 Task: Start in the project BridgeForge the sprint 'Rapid Rampage', with a duration of 1 week. Start in the project BridgeForge the sprint 'Rapid Rampage', with a duration of 3 weeks. Start in the project BridgeForge the sprint 'Rapid Rampage', with a duration of 2 weeks
Action: Mouse moved to (191, 59)
Screenshot: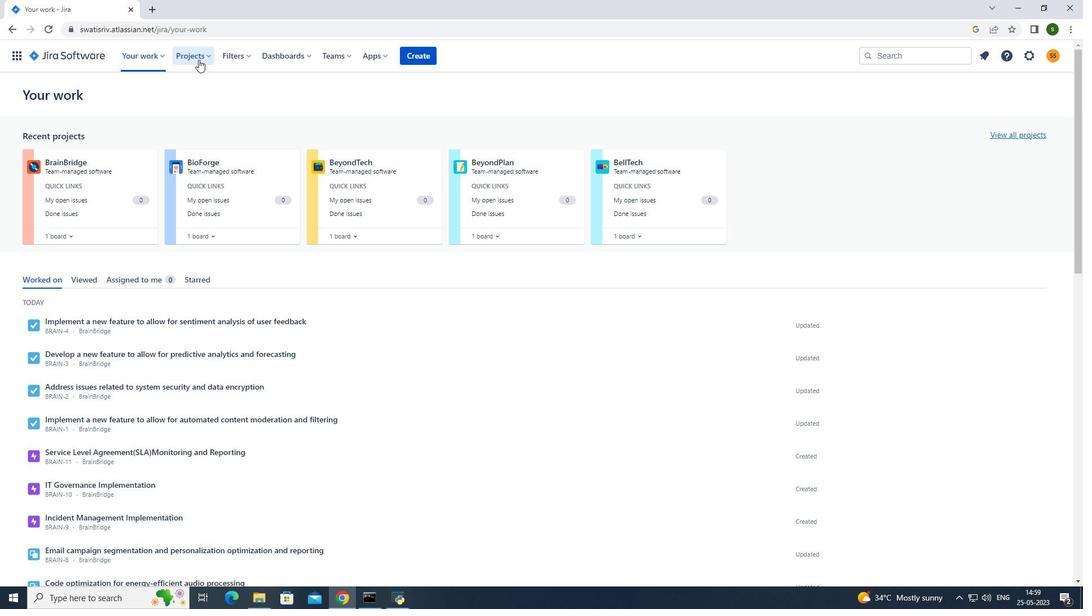
Action: Mouse pressed left at (191, 59)
Screenshot: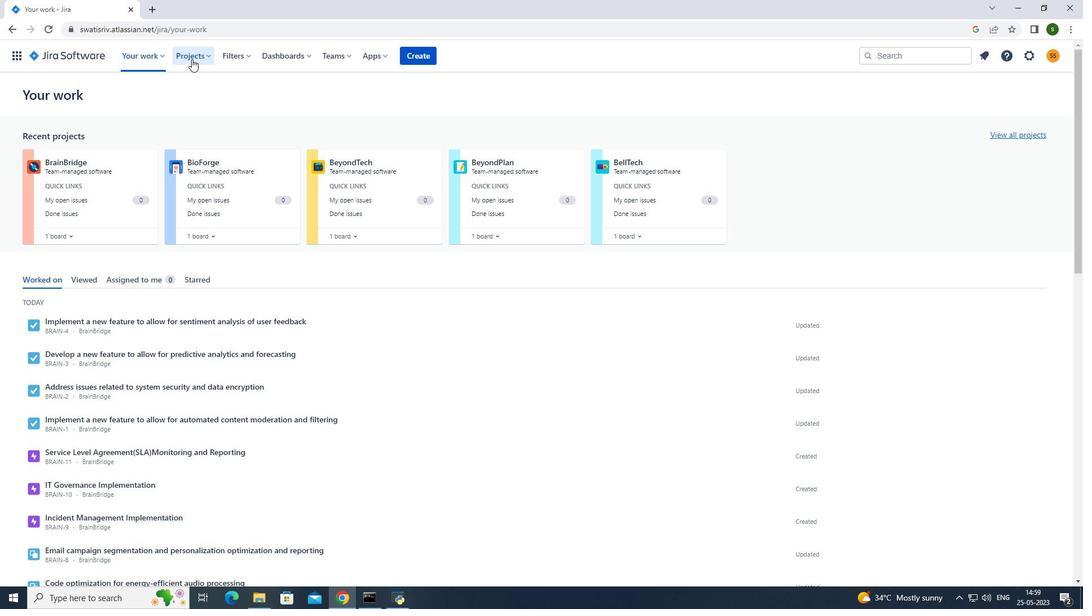 
Action: Mouse moved to (217, 103)
Screenshot: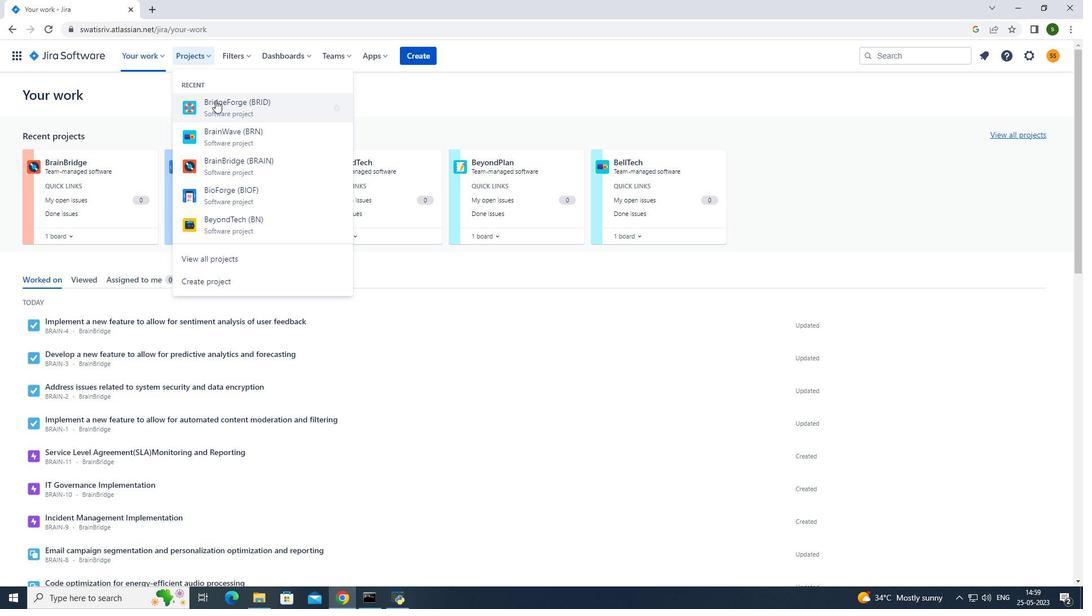 
Action: Mouse pressed left at (217, 103)
Screenshot: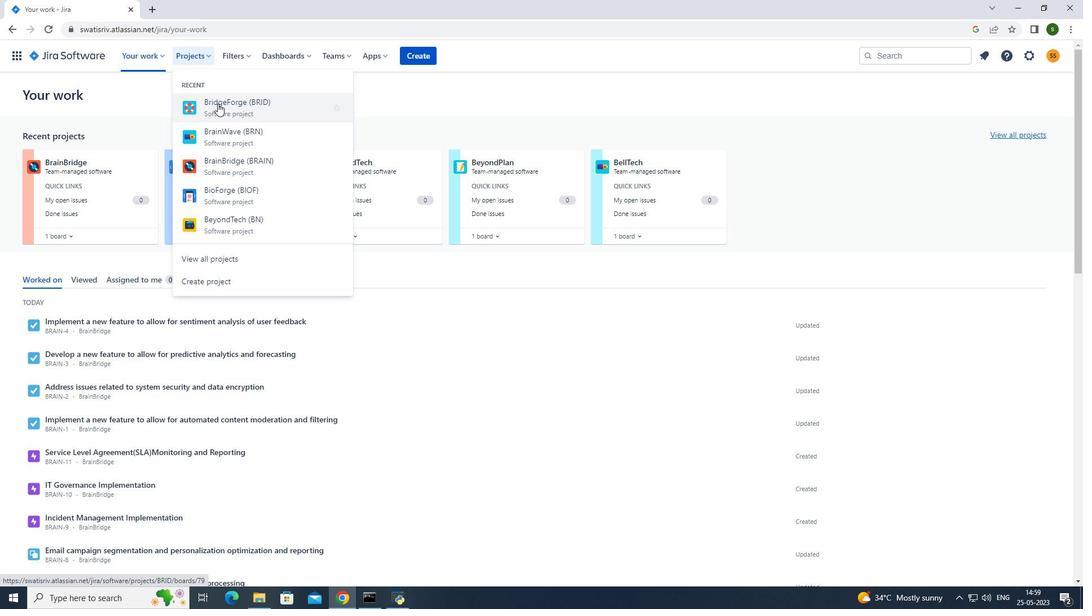 
Action: Mouse moved to (83, 169)
Screenshot: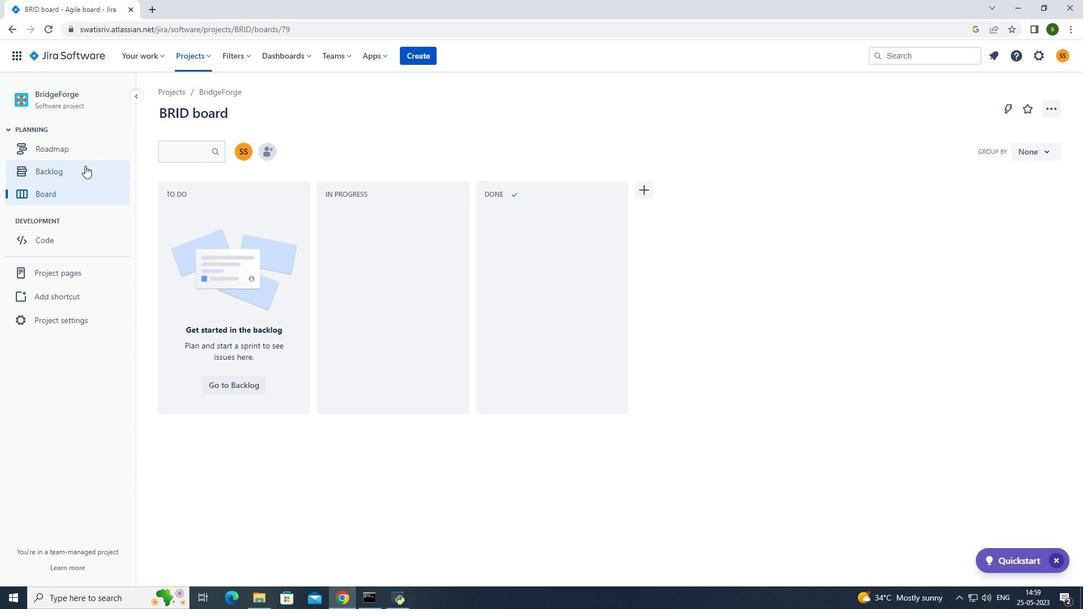 
Action: Mouse pressed left at (83, 169)
Screenshot: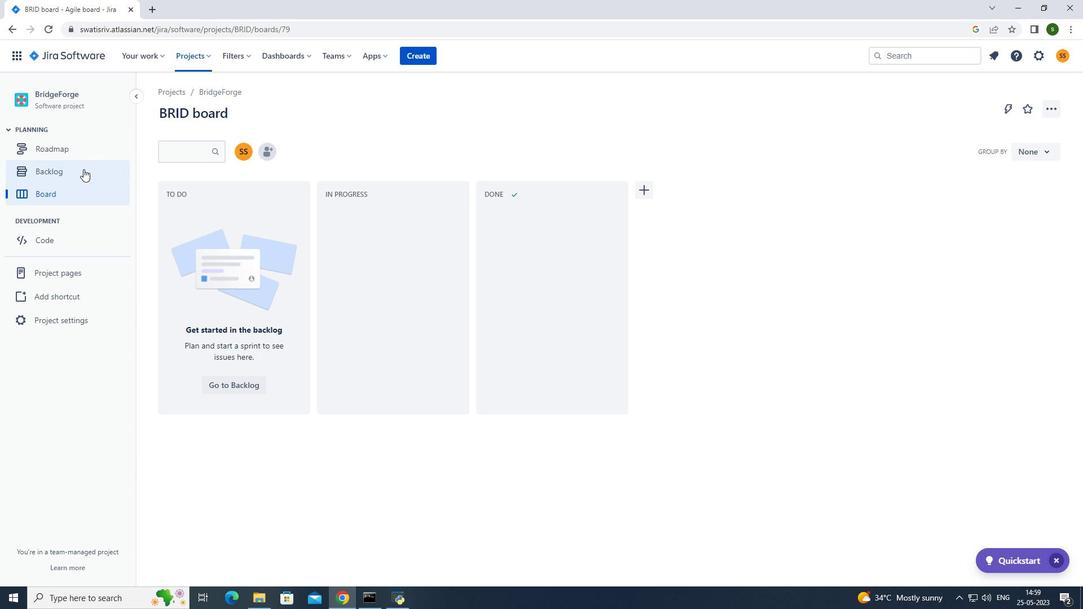 
Action: Mouse moved to (982, 176)
Screenshot: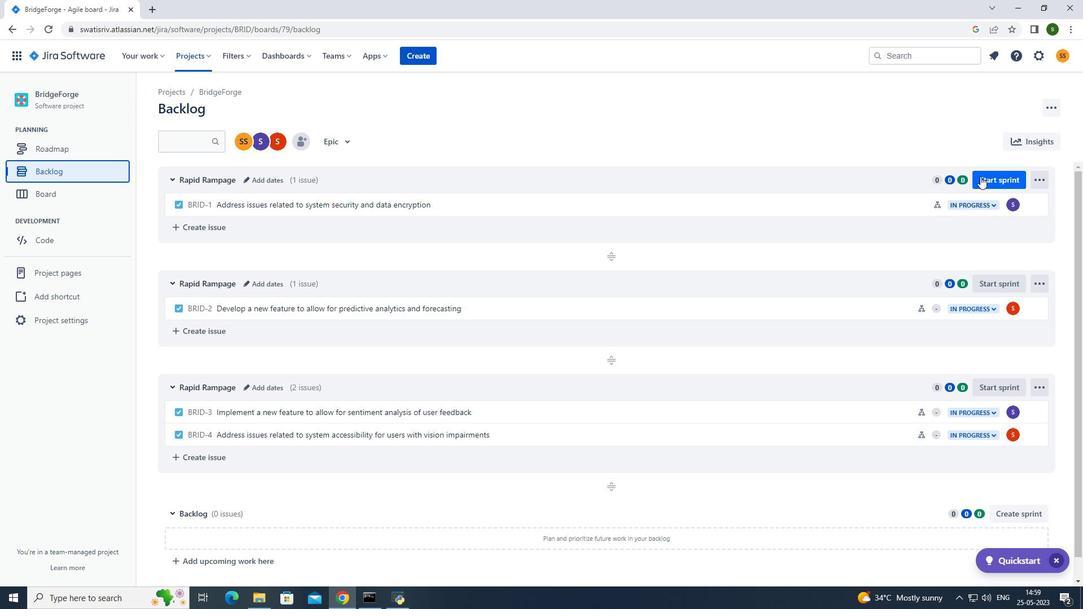 
Action: Mouse pressed left at (982, 176)
Screenshot: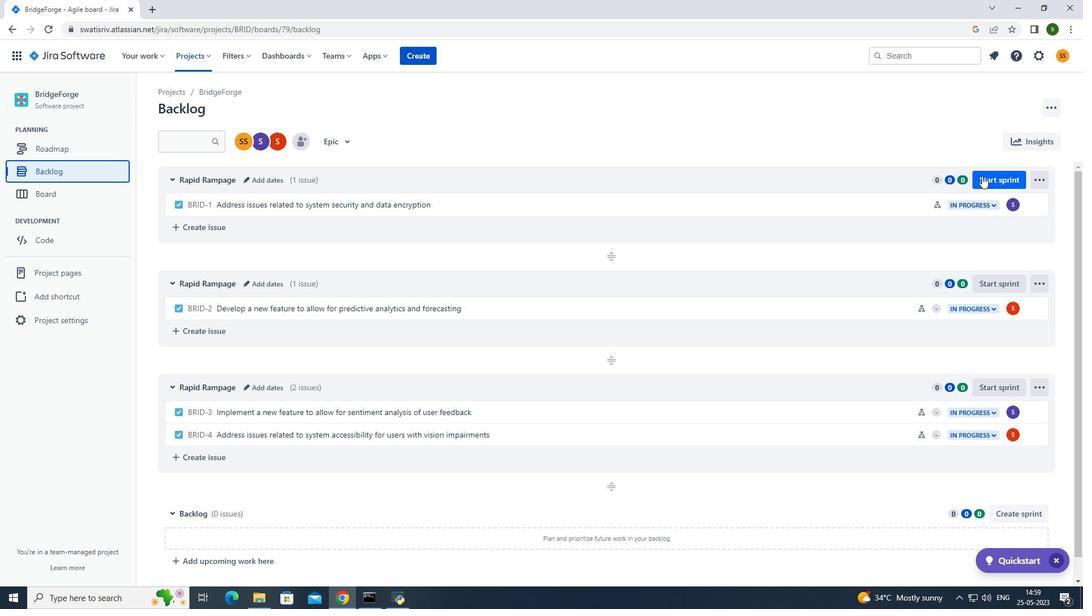 
Action: Mouse moved to (492, 196)
Screenshot: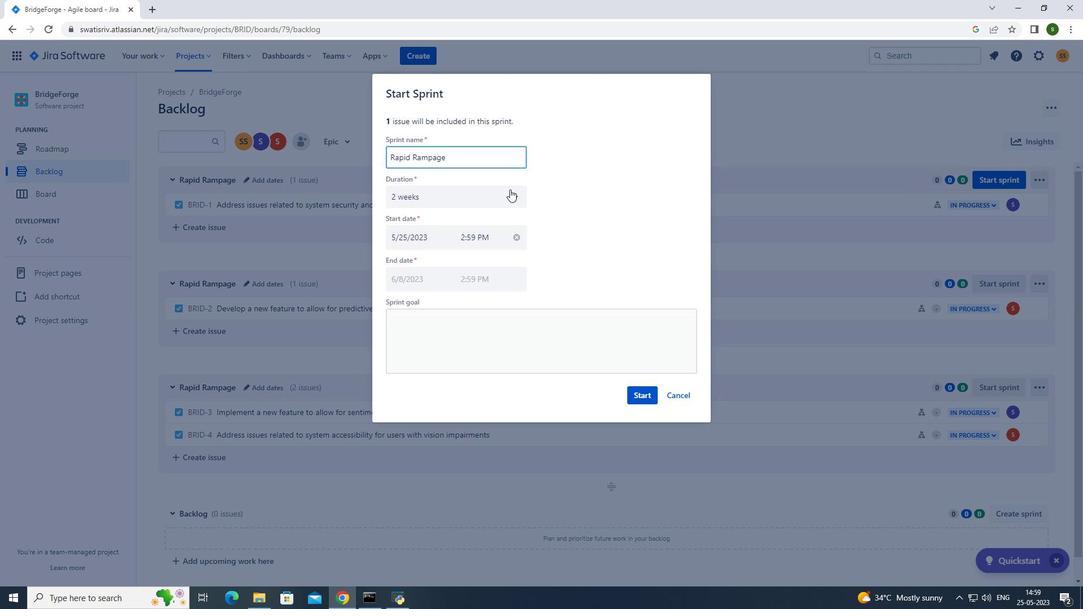 
Action: Mouse pressed left at (492, 196)
Screenshot: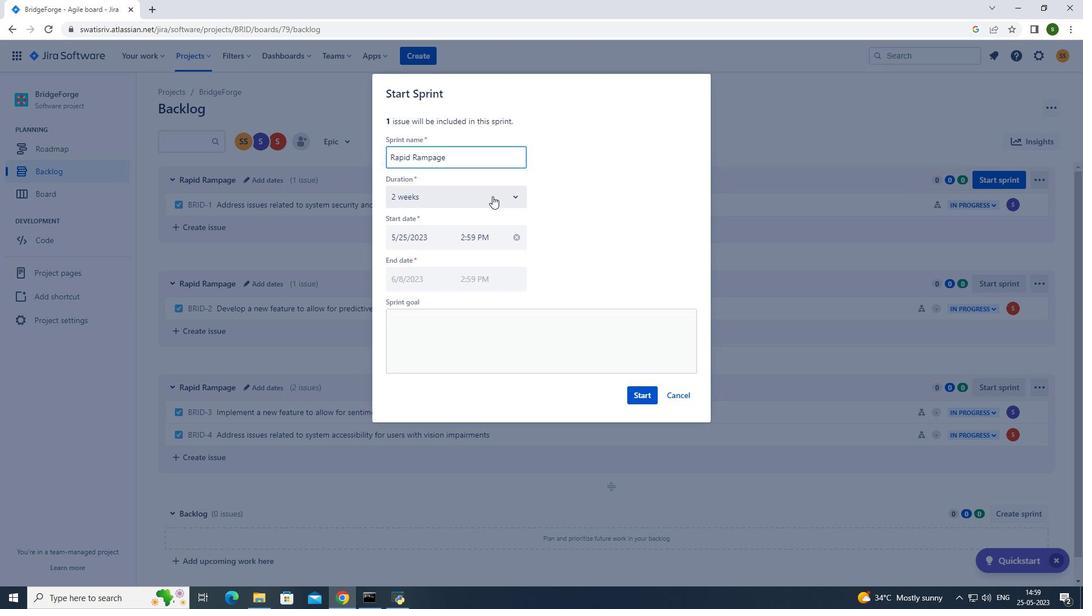 
Action: Mouse moved to (468, 225)
Screenshot: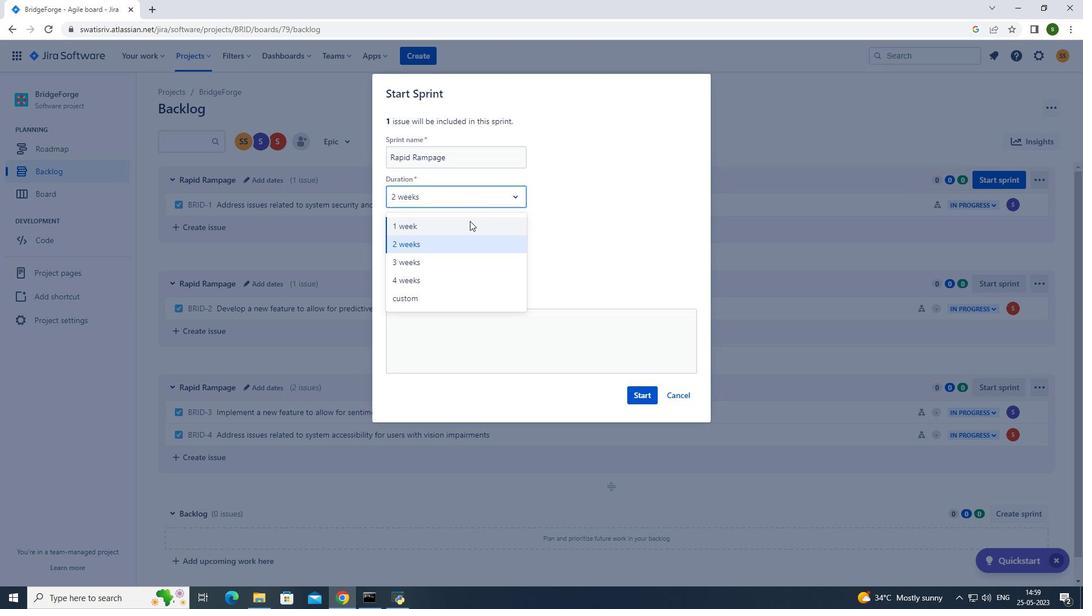 
Action: Mouse pressed left at (468, 225)
Screenshot: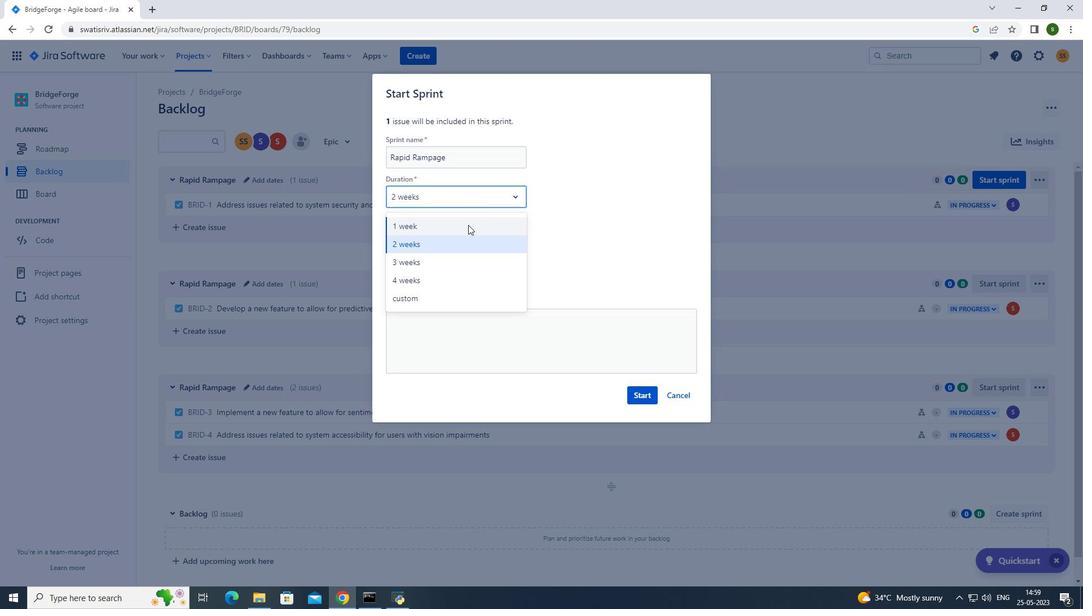 
Action: Mouse moved to (632, 397)
Screenshot: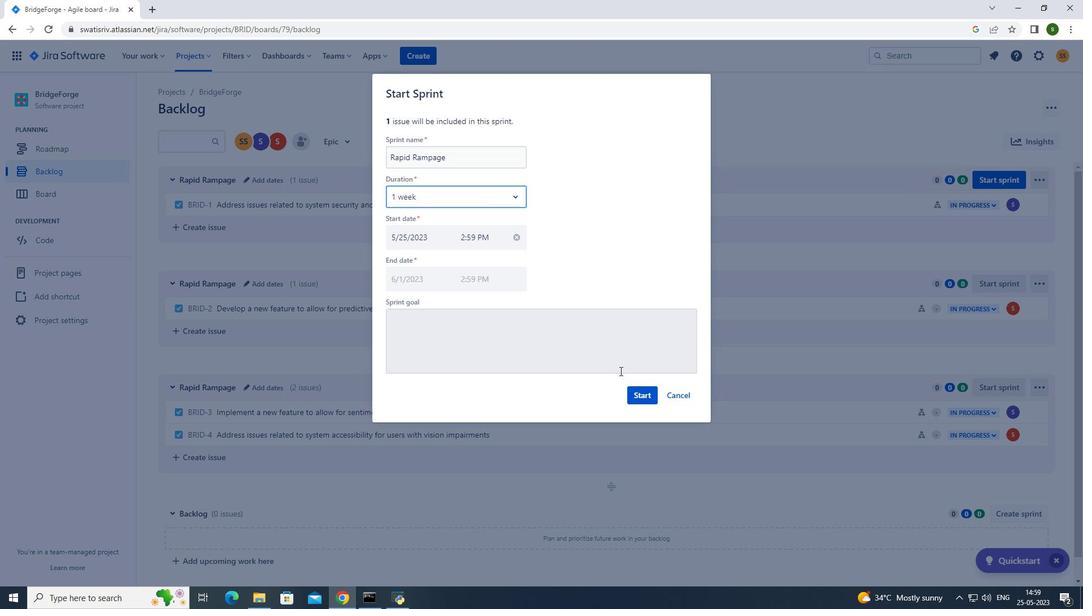 
Action: Mouse pressed left at (632, 397)
Screenshot: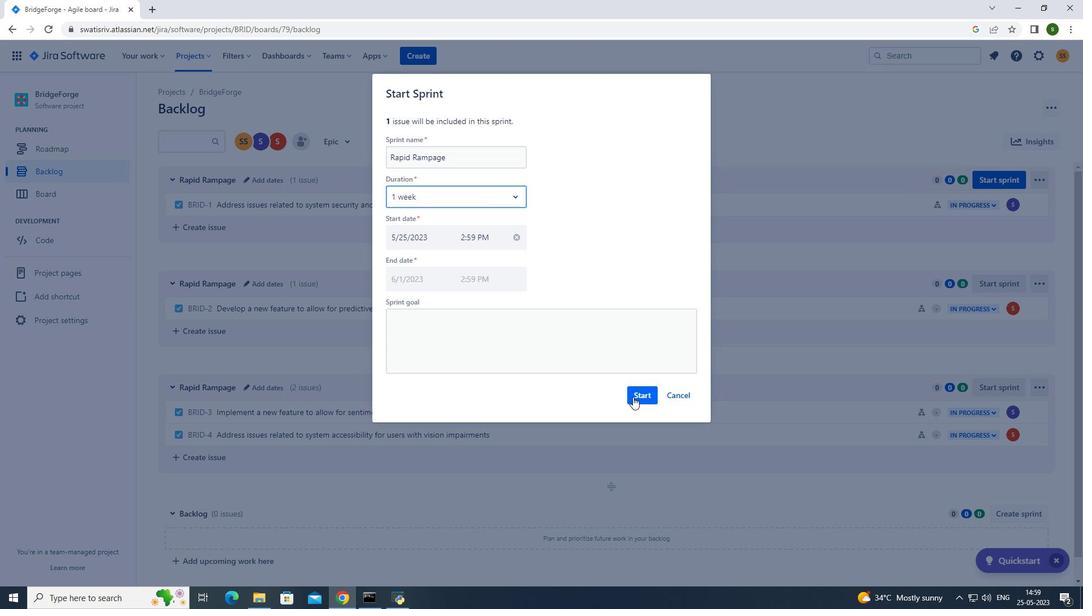 
Action: Mouse moved to (201, 58)
Screenshot: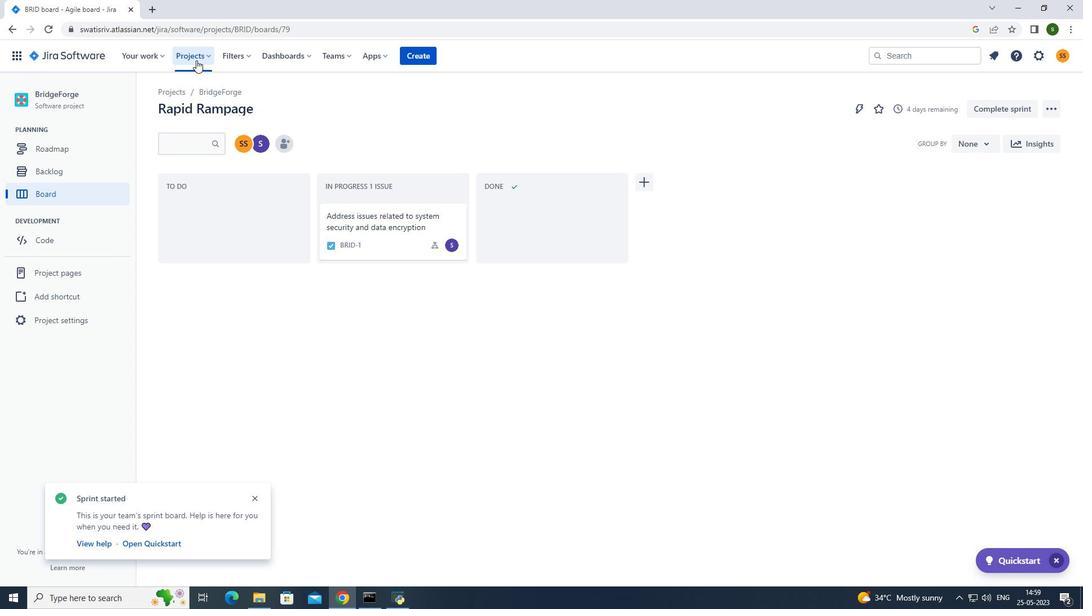 
Action: Mouse pressed left at (201, 58)
Screenshot: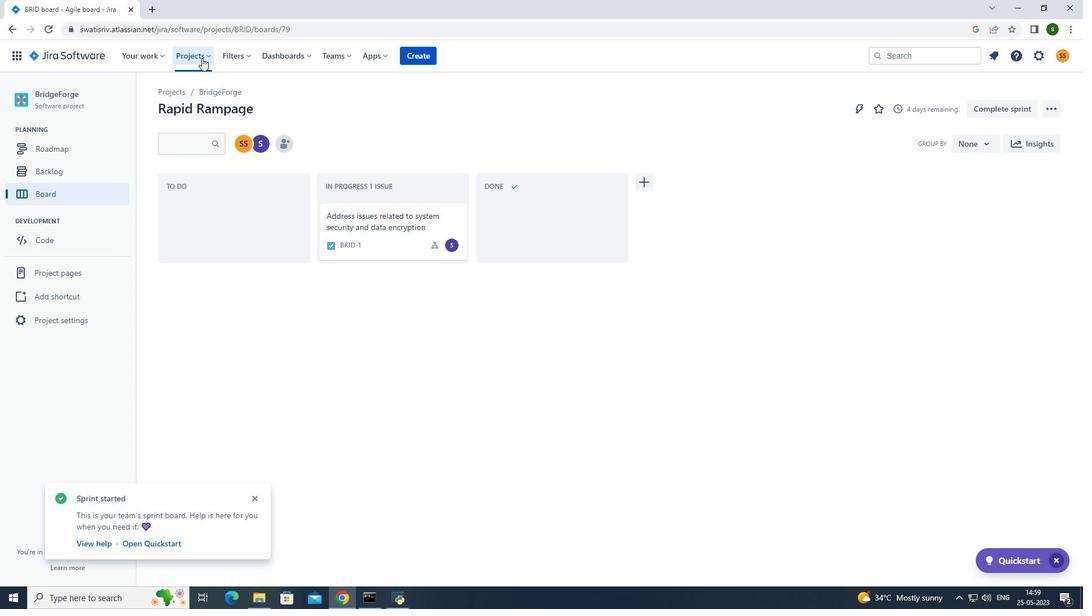 
Action: Mouse moved to (229, 110)
Screenshot: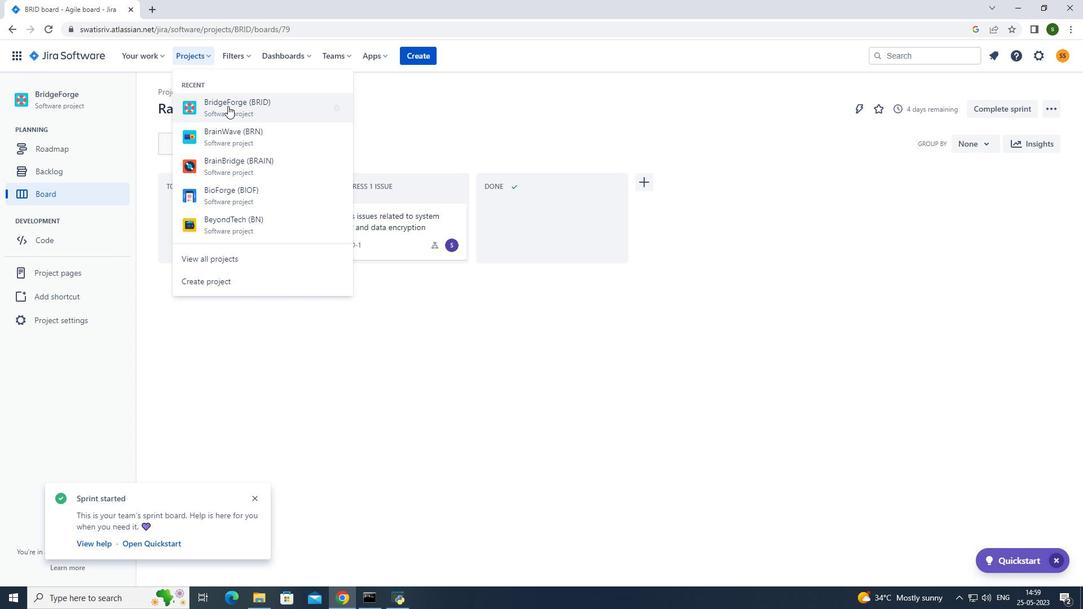 
Action: Mouse pressed left at (229, 110)
Screenshot: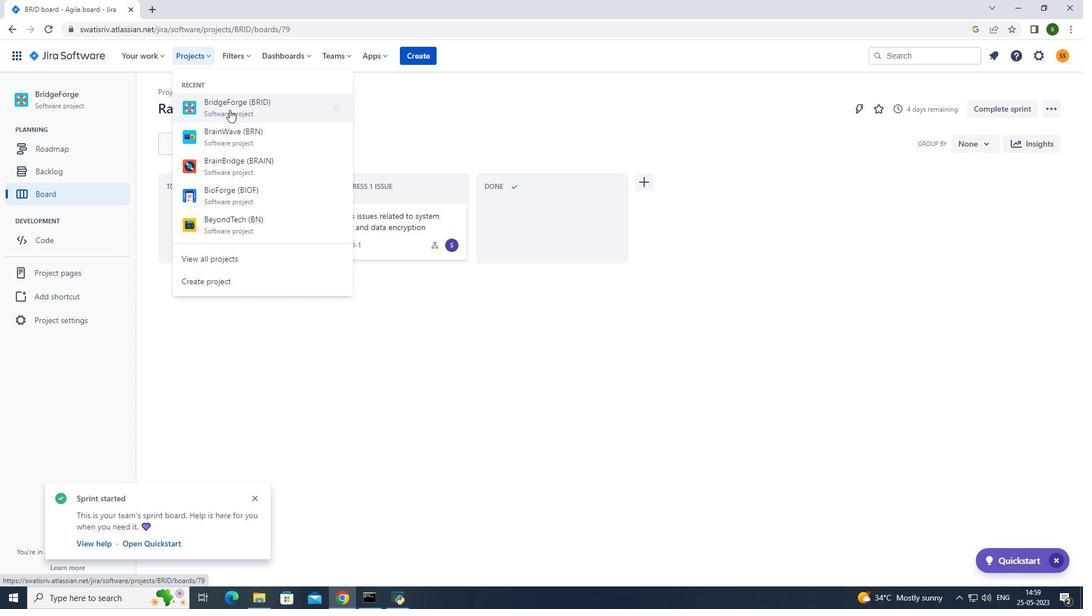 
Action: Mouse moved to (104, 171)
Screenshot: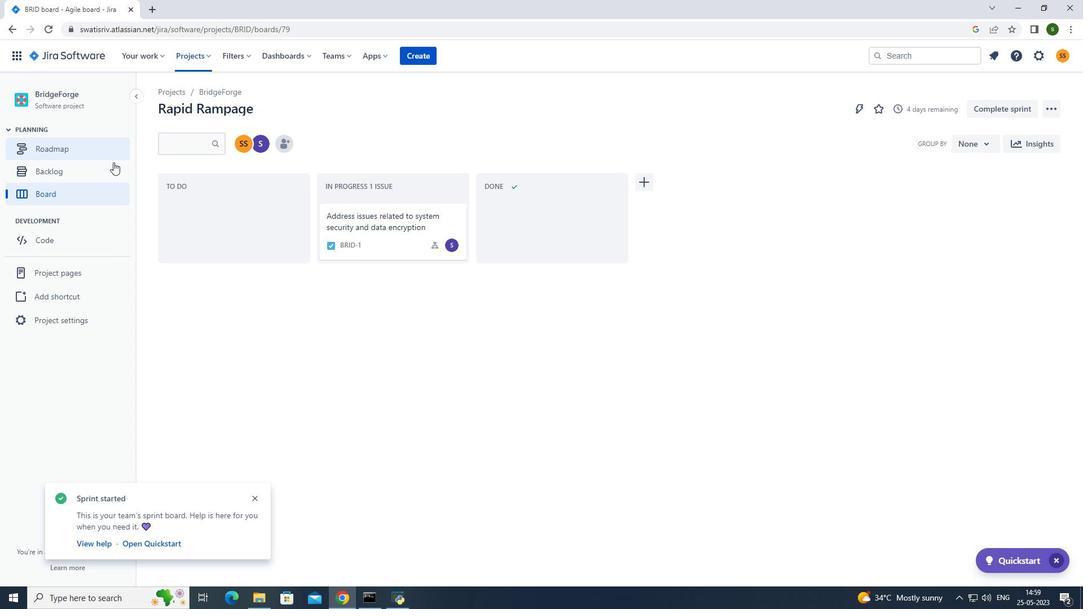 
Action: Mouse pressed left at (104, 171)
Screenshot: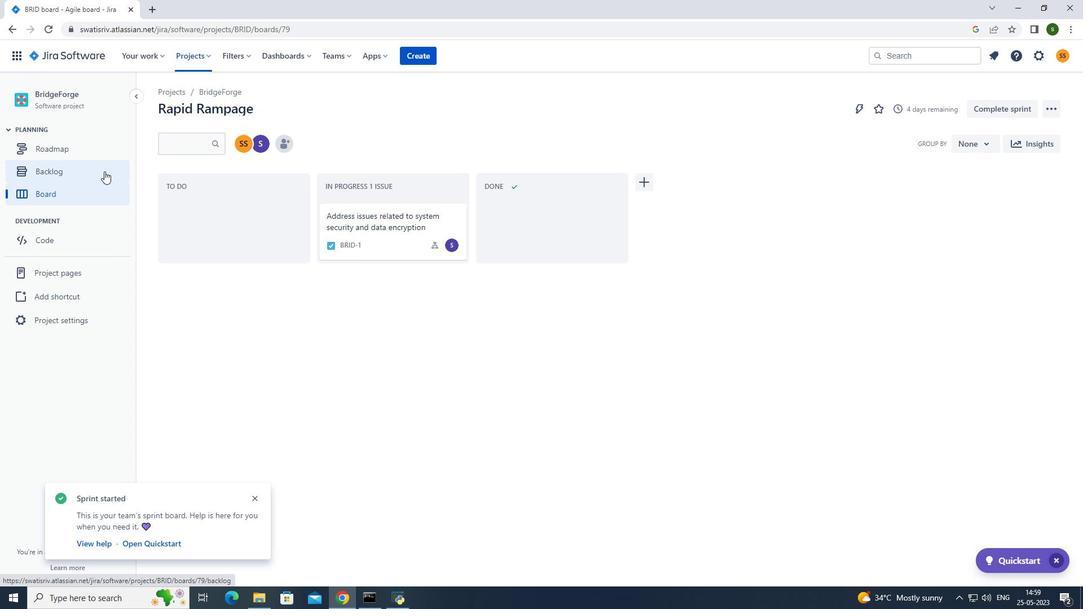 
Action: Mouse moved to (991, 278)
Screenshot: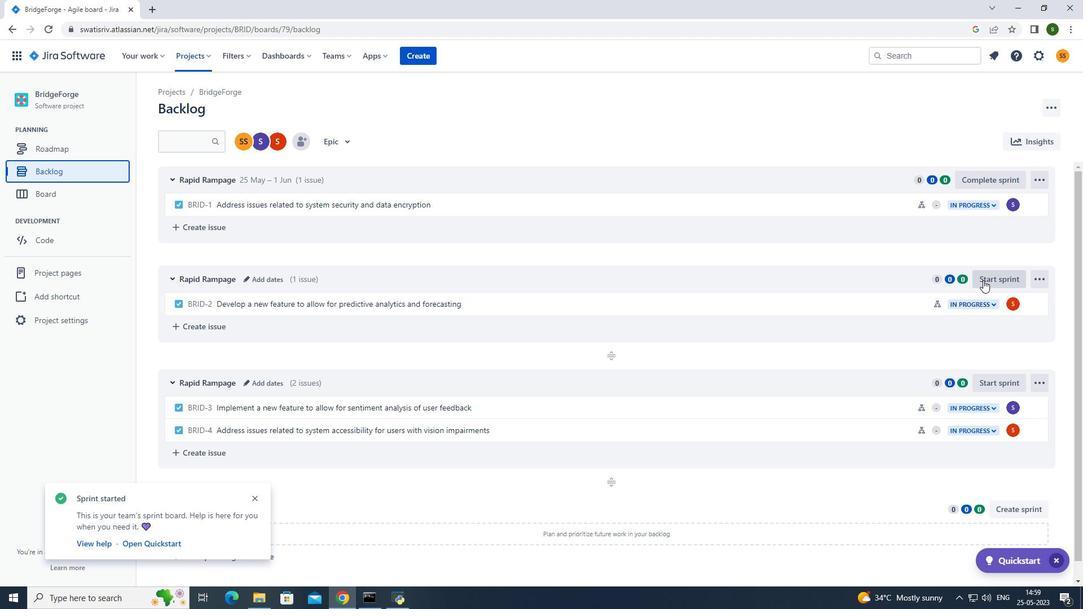 
Action: Mouse pressed left at (991, 278)
Screenshot: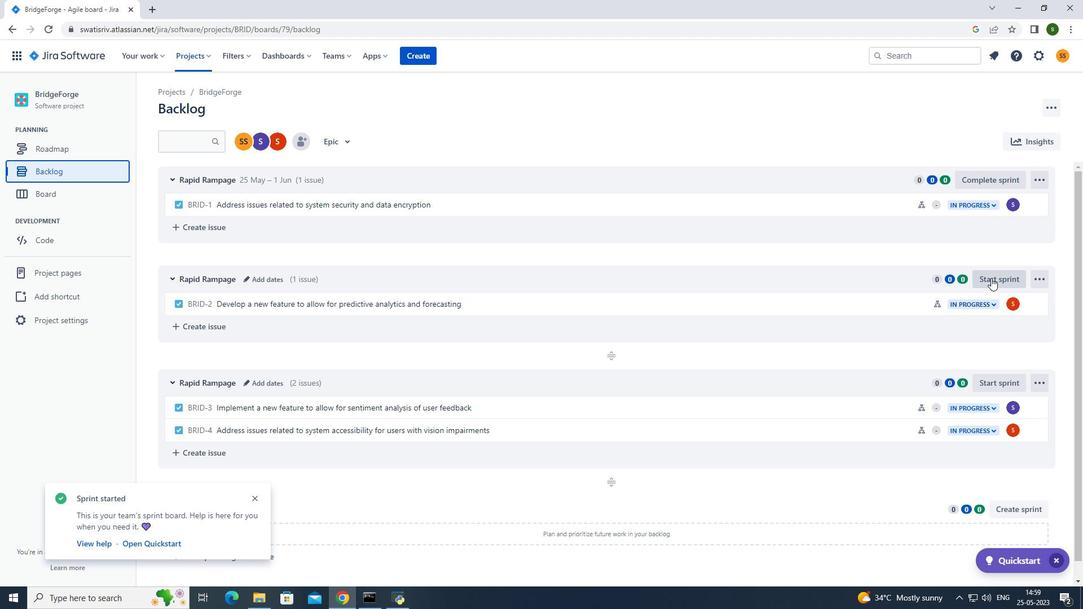 
Action: Mouse moved to (481, 194)
Screenshot: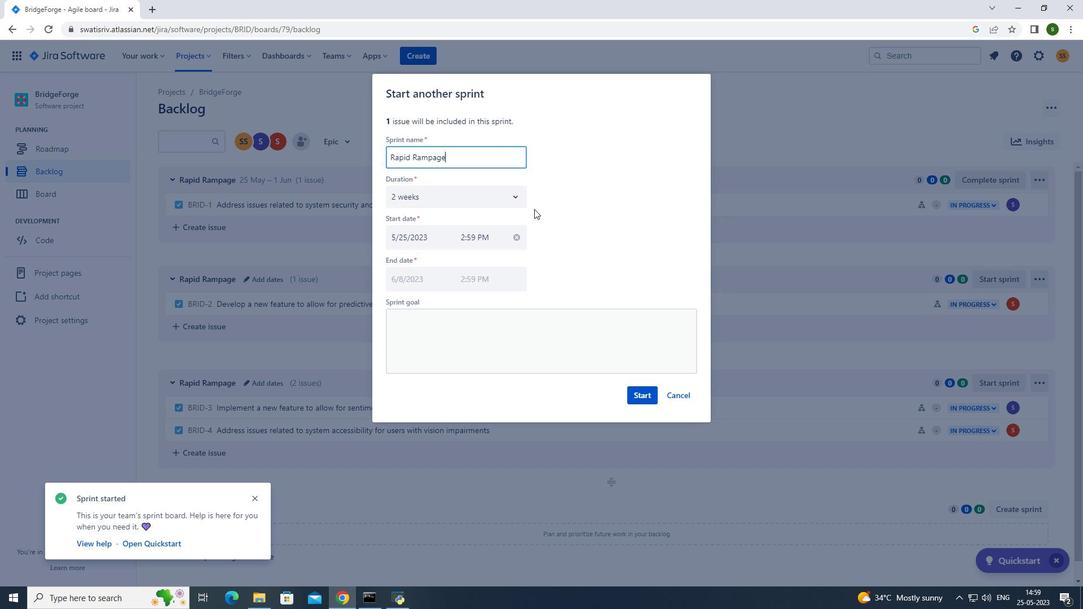 
Action: Mouse pressed left at (481, 194)
Screenshot: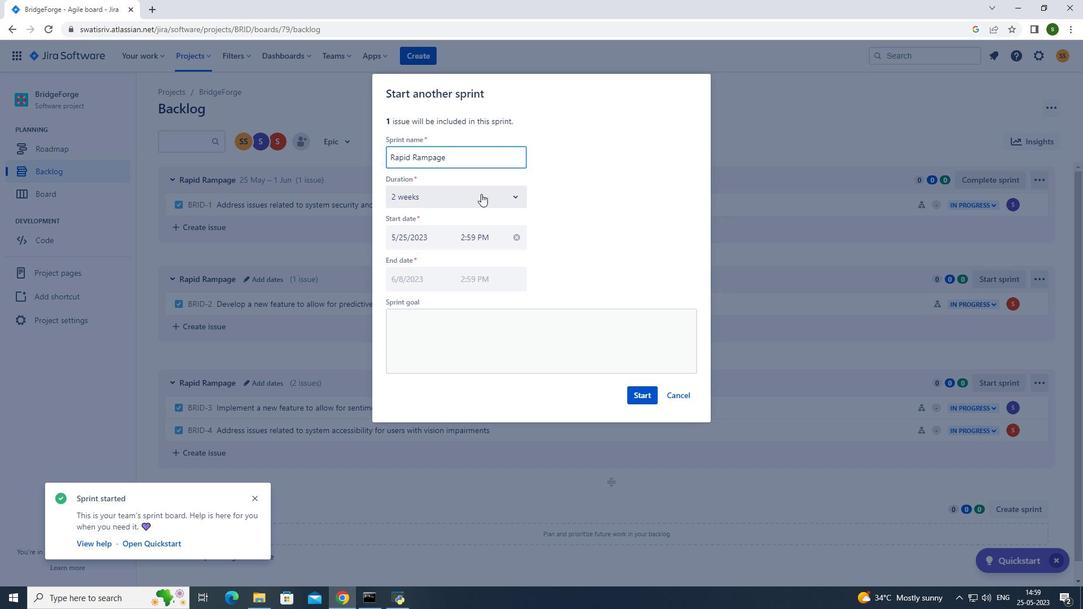 
Action: Mouse moved to (437, 265)
Screenshot: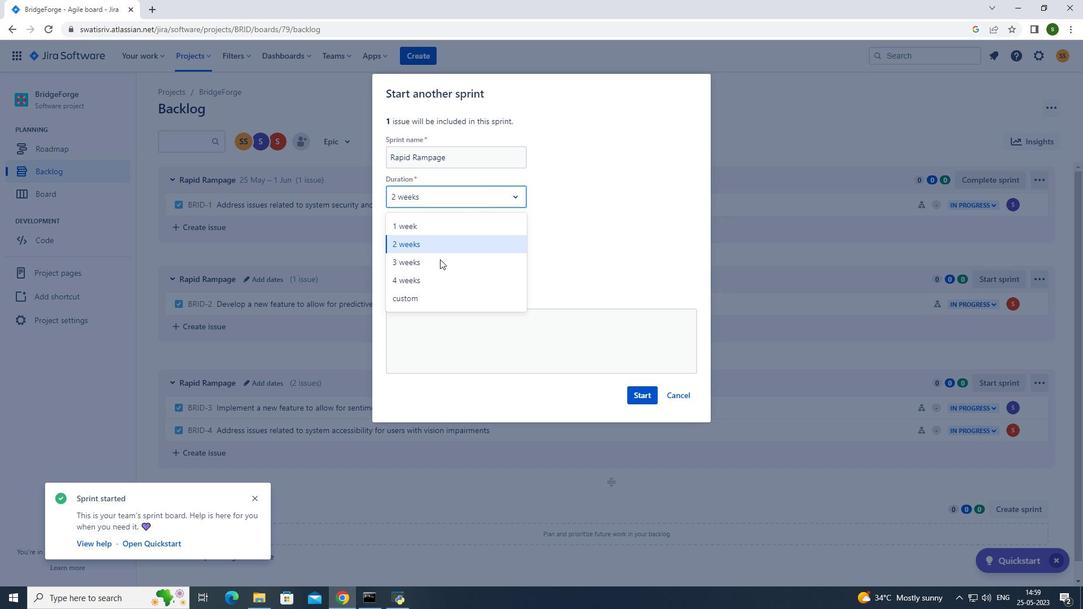 
Action: Mouse pressed left at (437, 265)
Screenshot: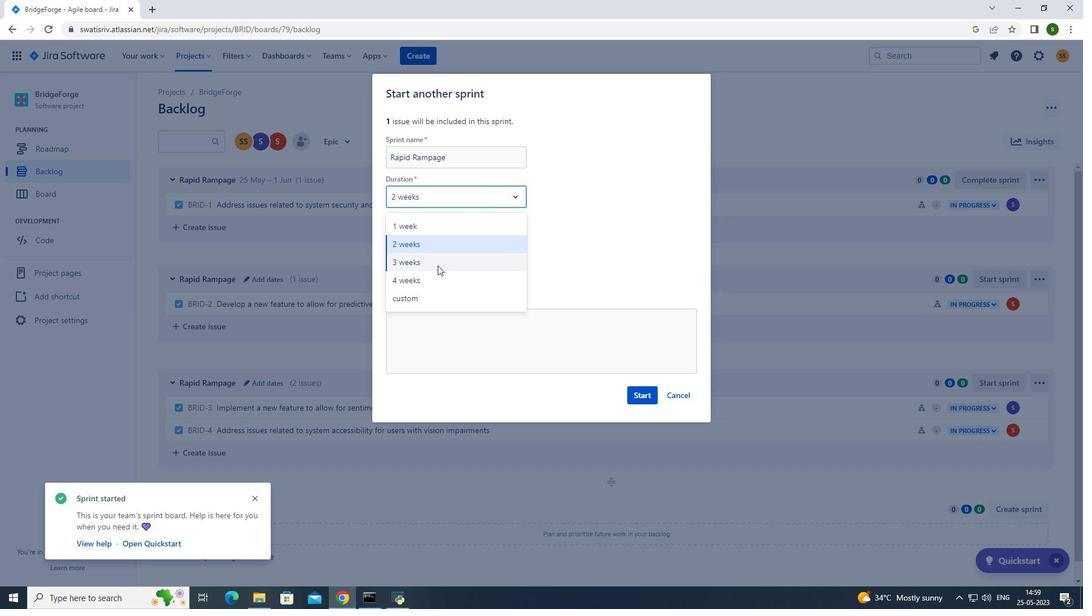 
Action: Mouse moved to (641, 395)
Screenshot: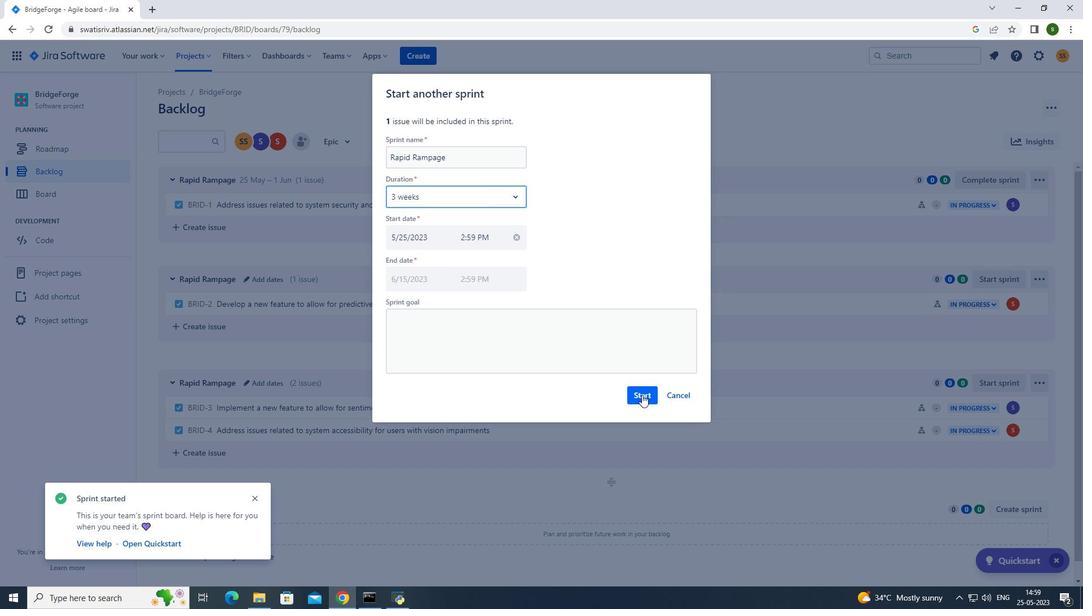
Action: Mouse pressed left at (641, 395)
Screenshot: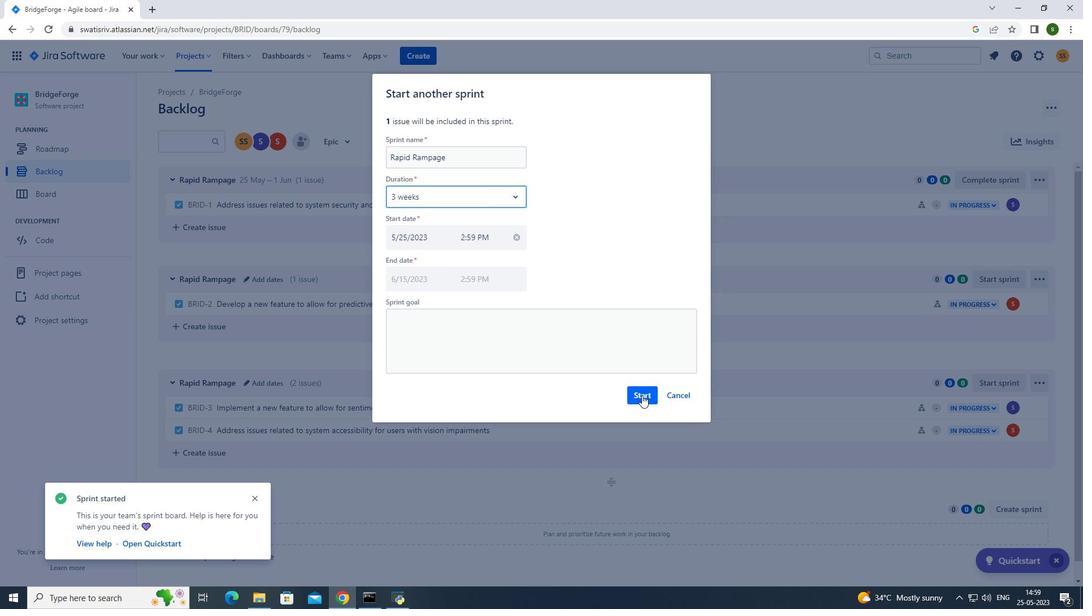 
Action: Mouse moved to (205, 55)
Screenshot: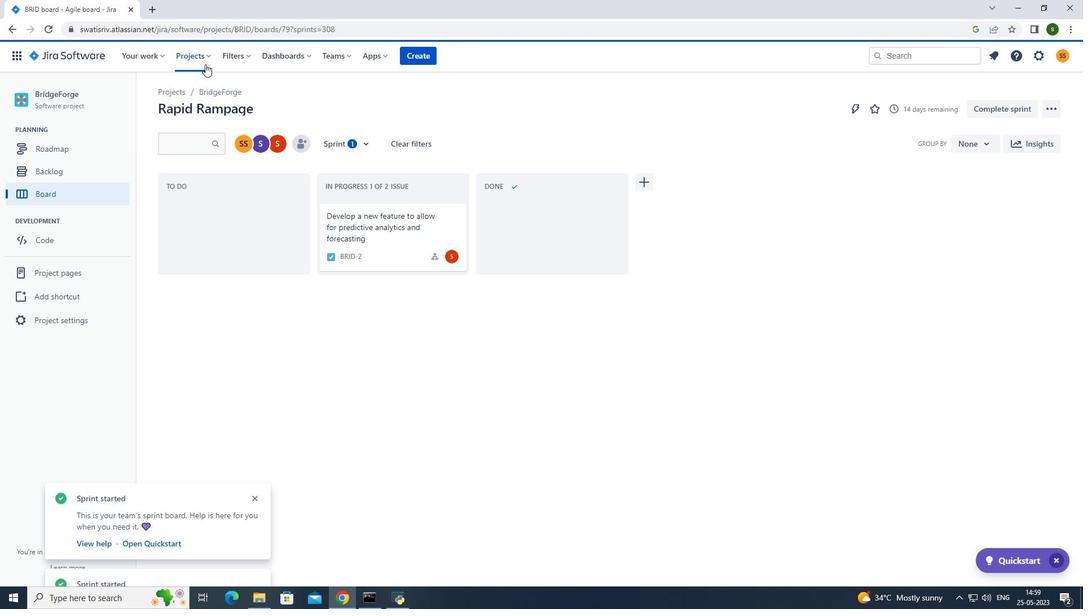 
Action: Mouse pressed left at (205, 55)
Screenshot: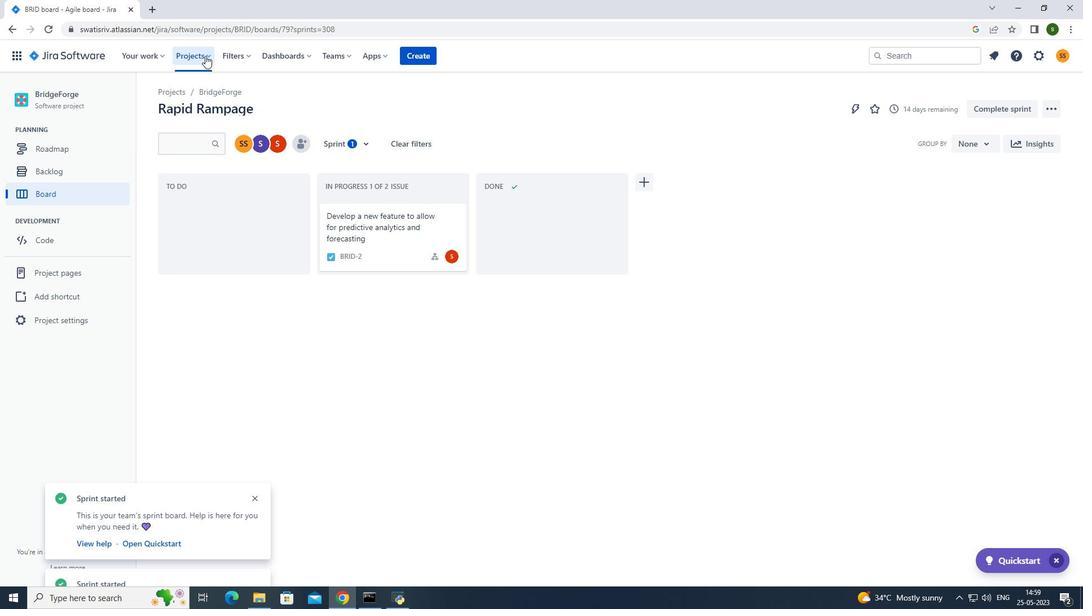 
Action: Mouse moved to (252, 110)
Screenshot: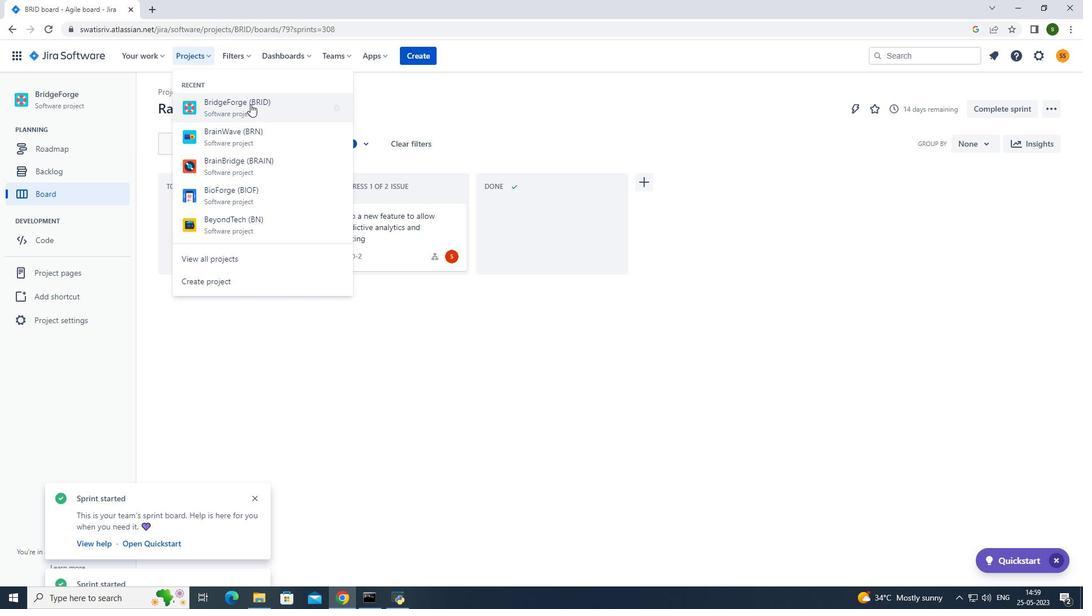 
Action: Mouse pressed left at (252, 110)
Screenshot: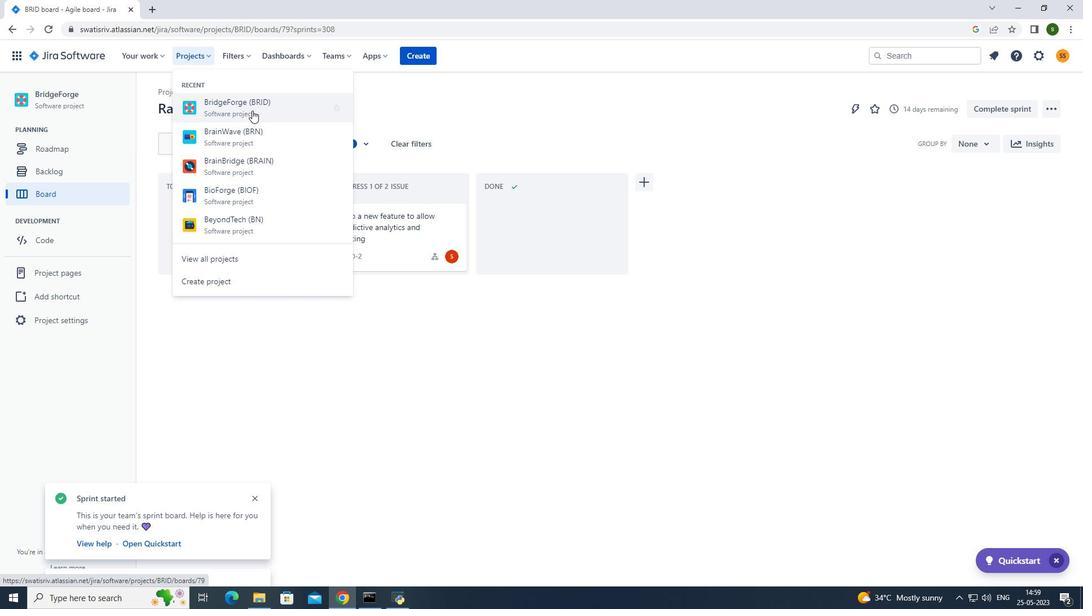 
Action: Mouse moved to (99, 177)
Screenshot: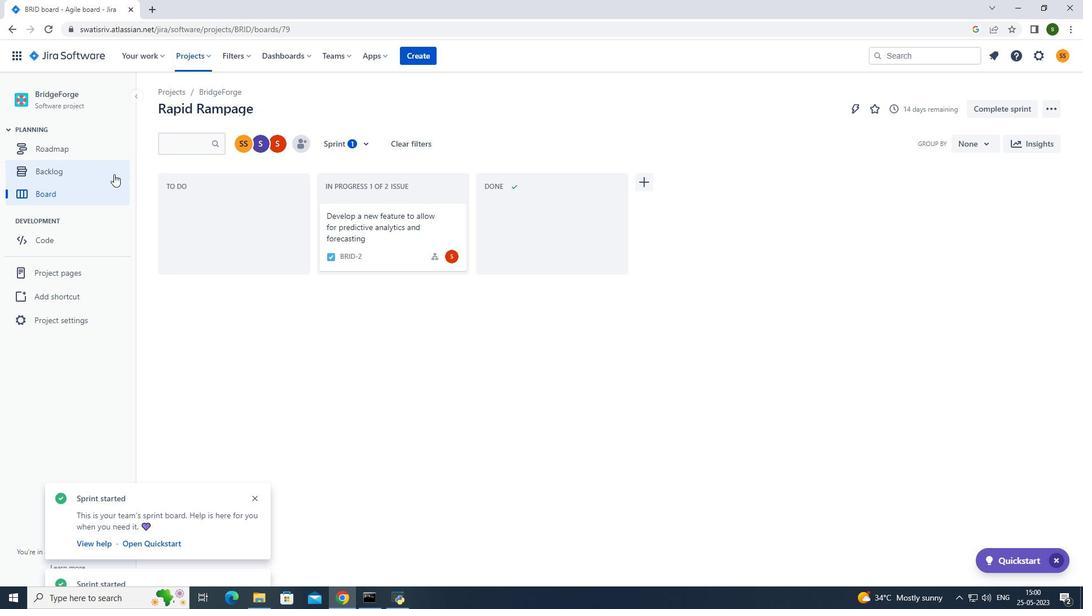 
Action: Mouse pressed left at (99, 177)
Screenshot: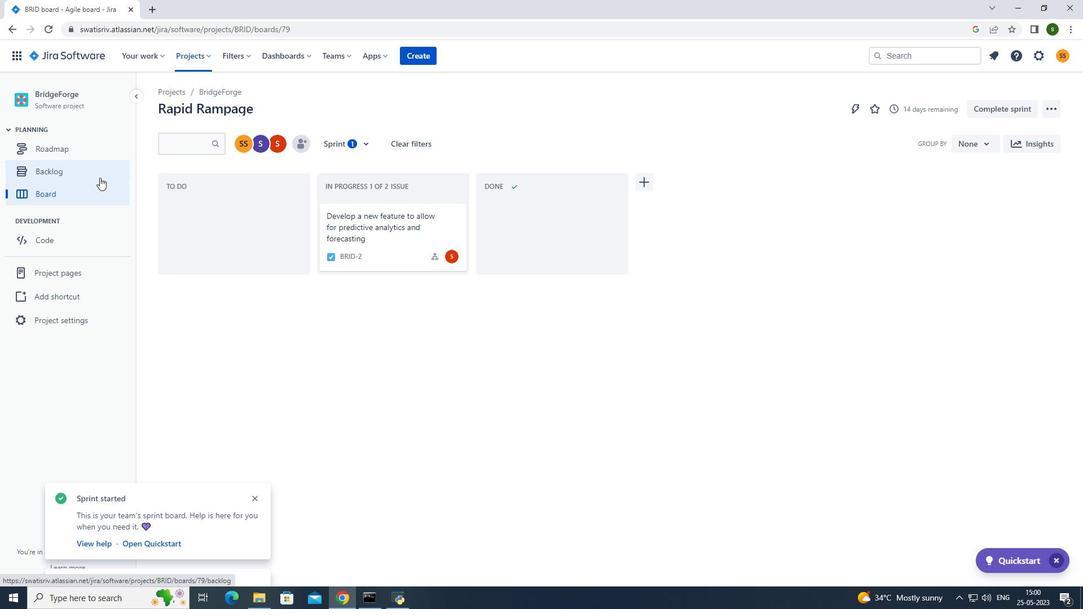 
Action: Mouse moved to (1000, 376)
Screenshot: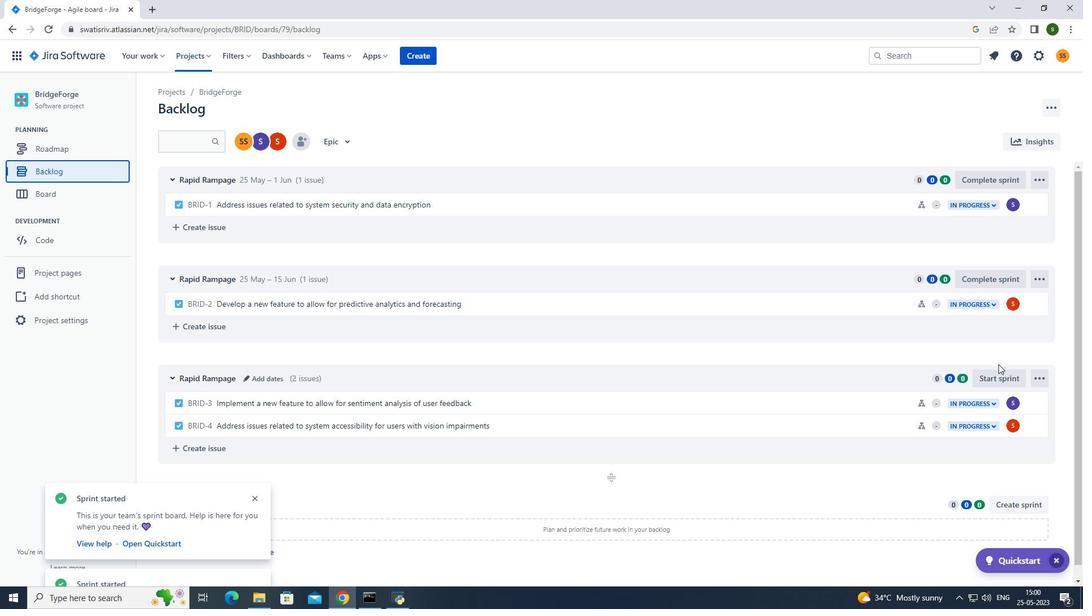 
Action: Mouse pressed left at (1000, 376)
Screenshot: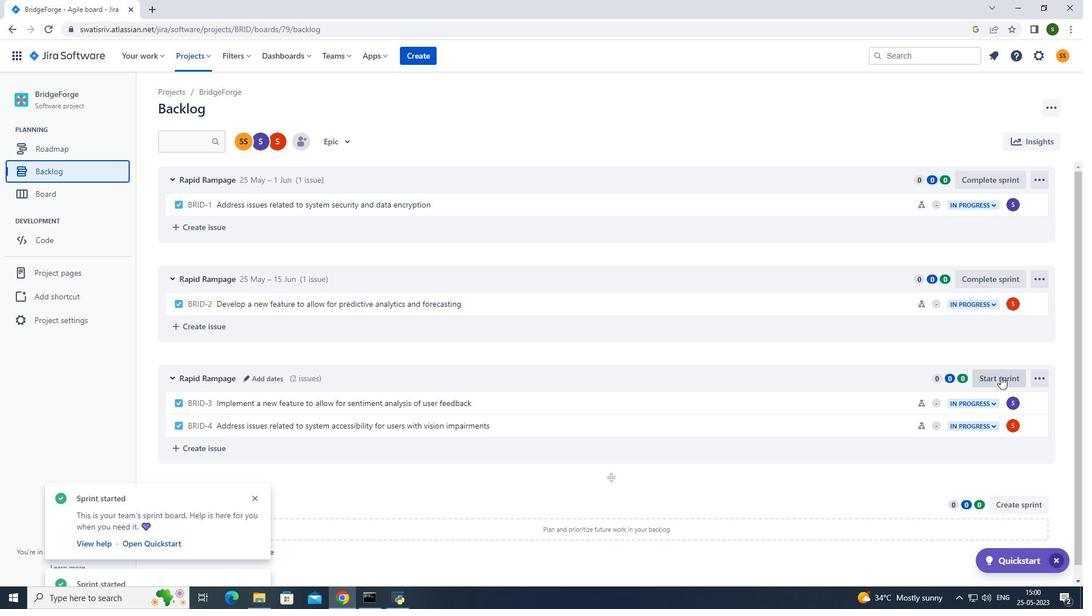 
Action: Mouse moved to (504, 192)
Screenshot: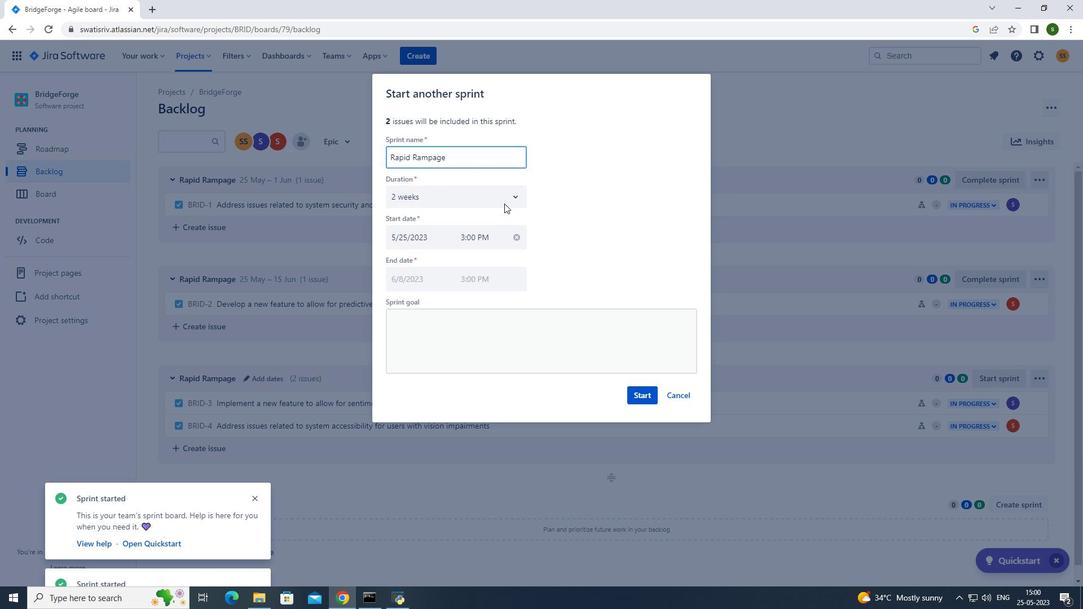 
Action: Mouse pressed left at (504, 192)
Screenshot: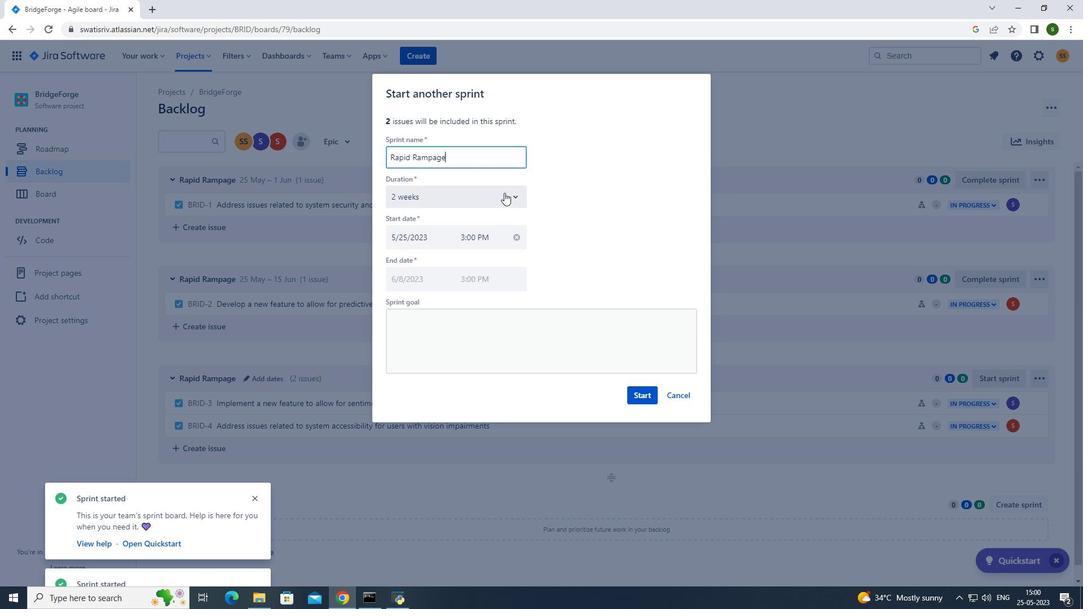 
Action: Mouse moved to (425, 244)
Screenshot: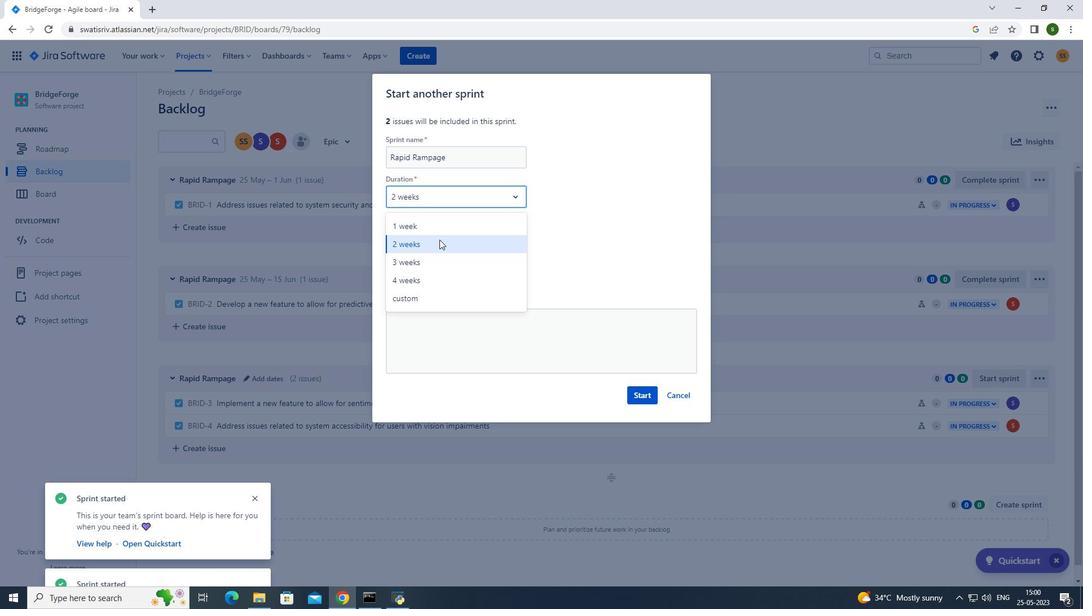 
Action: Mouse pressed left at (425, 244)
Screenshot: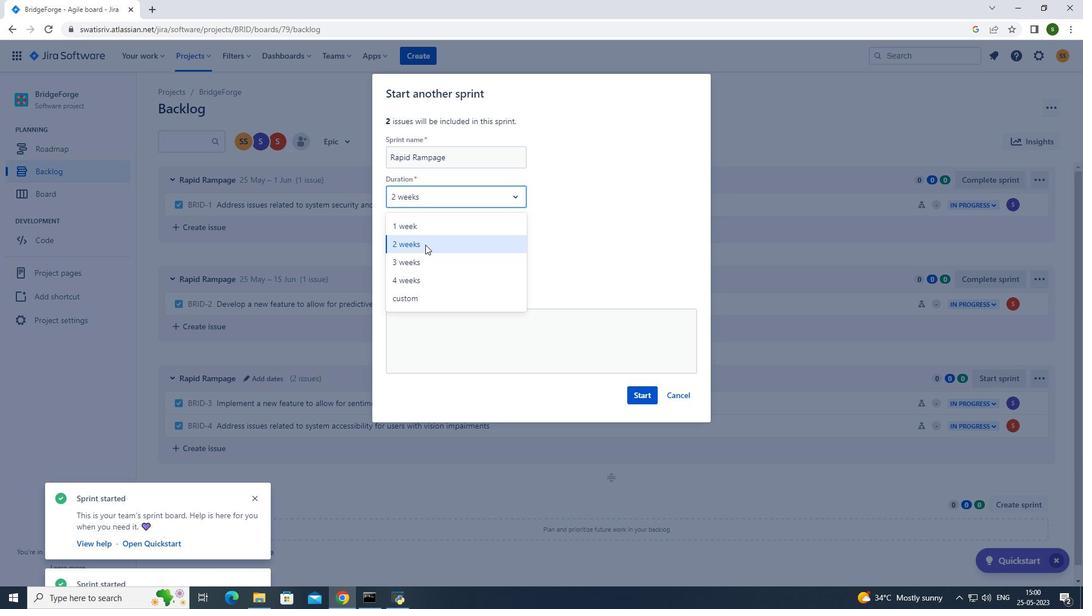 
Action: Mouse moved to (648, 396)
Screenshot: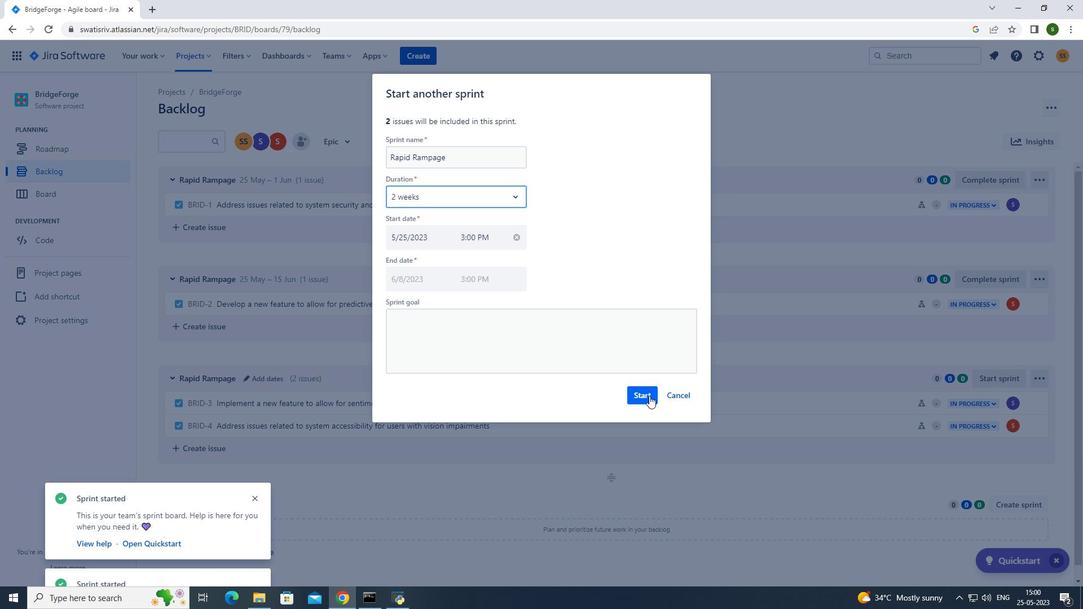 
Action: Mouse pressed left at (648, 396)
Screenshot: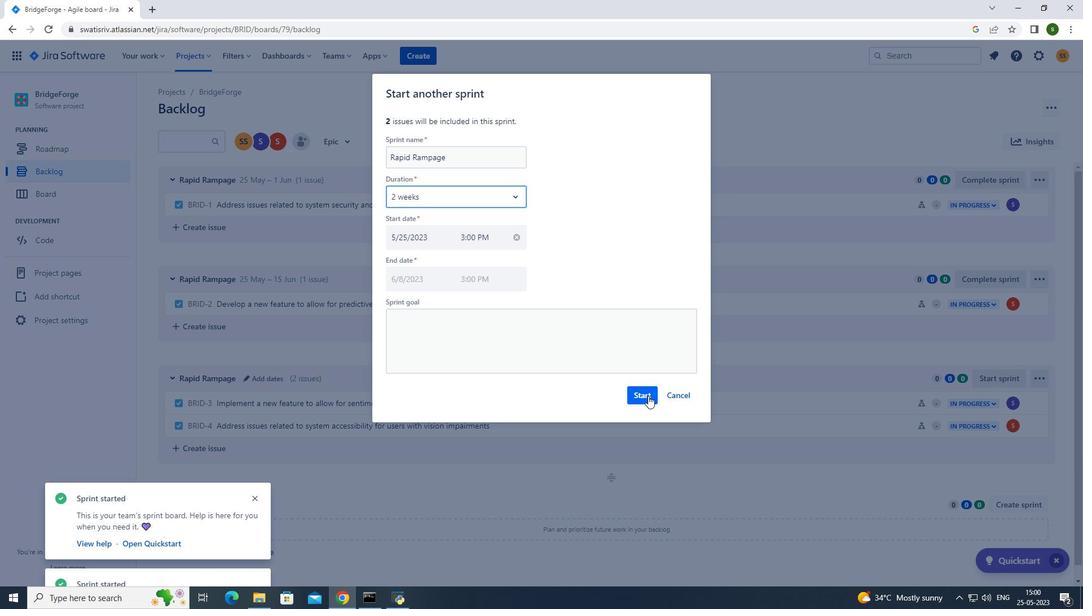 
Action: Mouse moved to (537, 123)
Screenshot: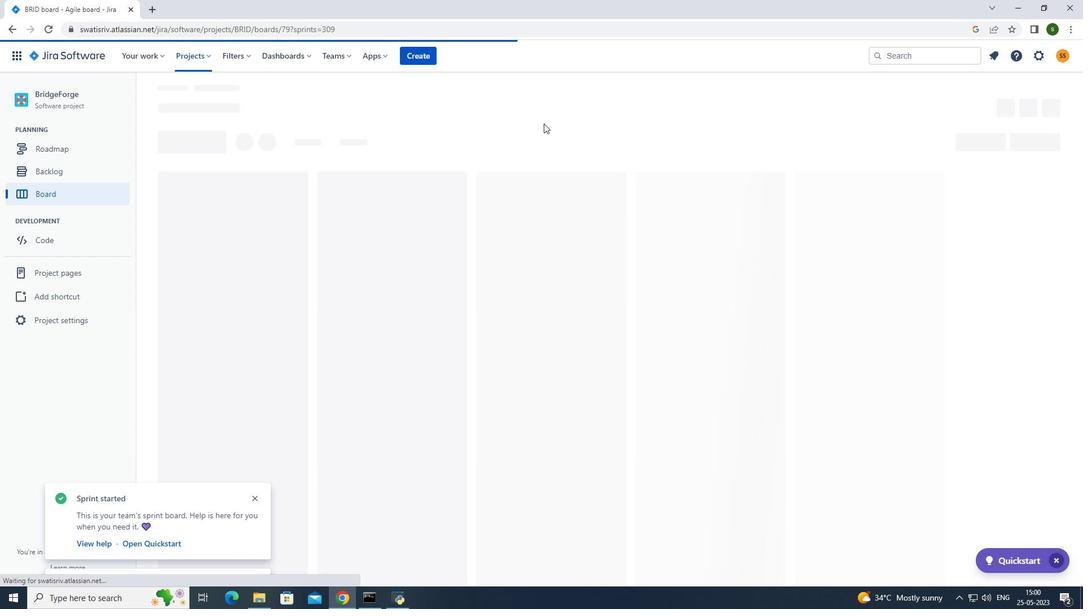 
